 Task: Select a due date automation when advanced off, on the friday of the week before a card is due at 02:00 PM.
Action: Mouse moved to (536, 511)
Screenshot: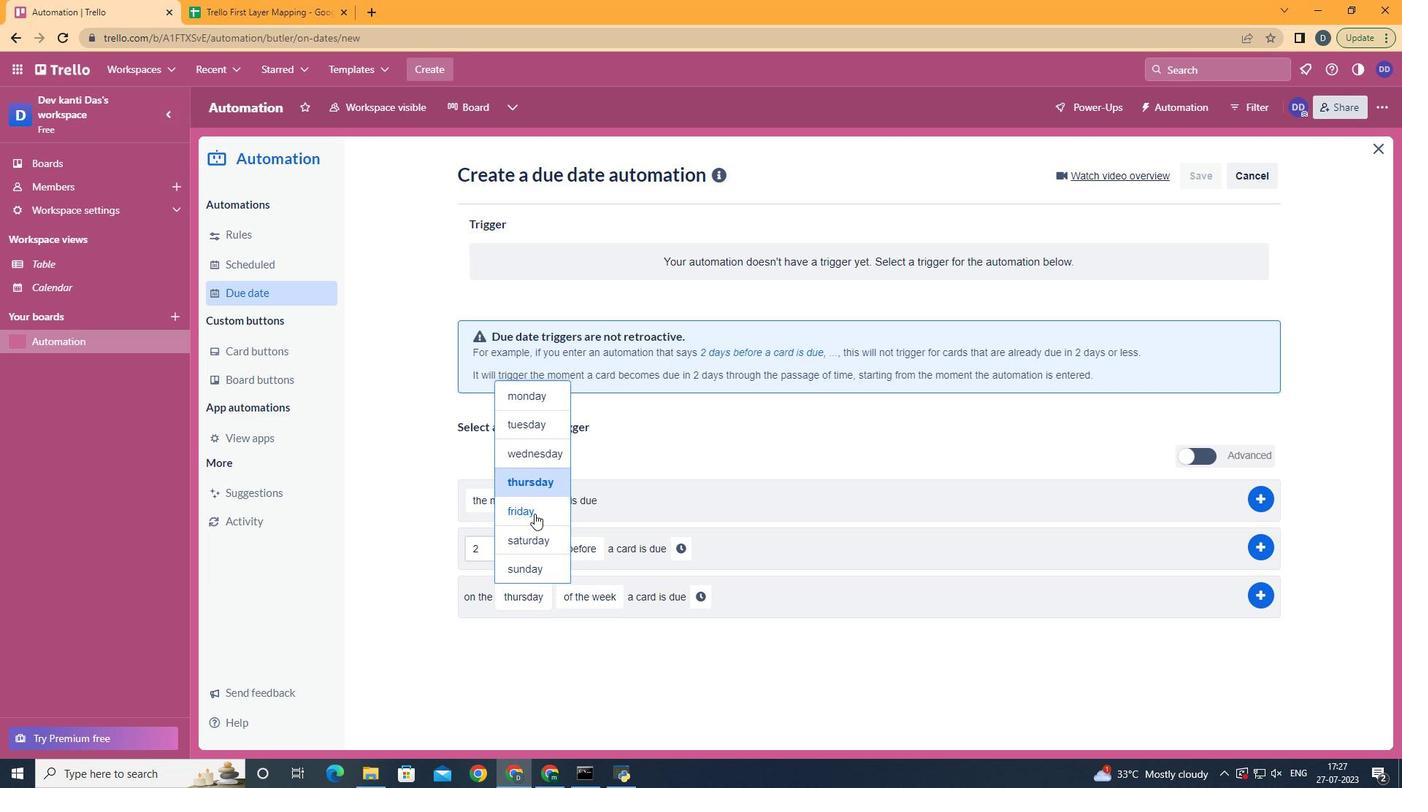 
Action: Mouse pressed left at (536, 511)
Screenshot: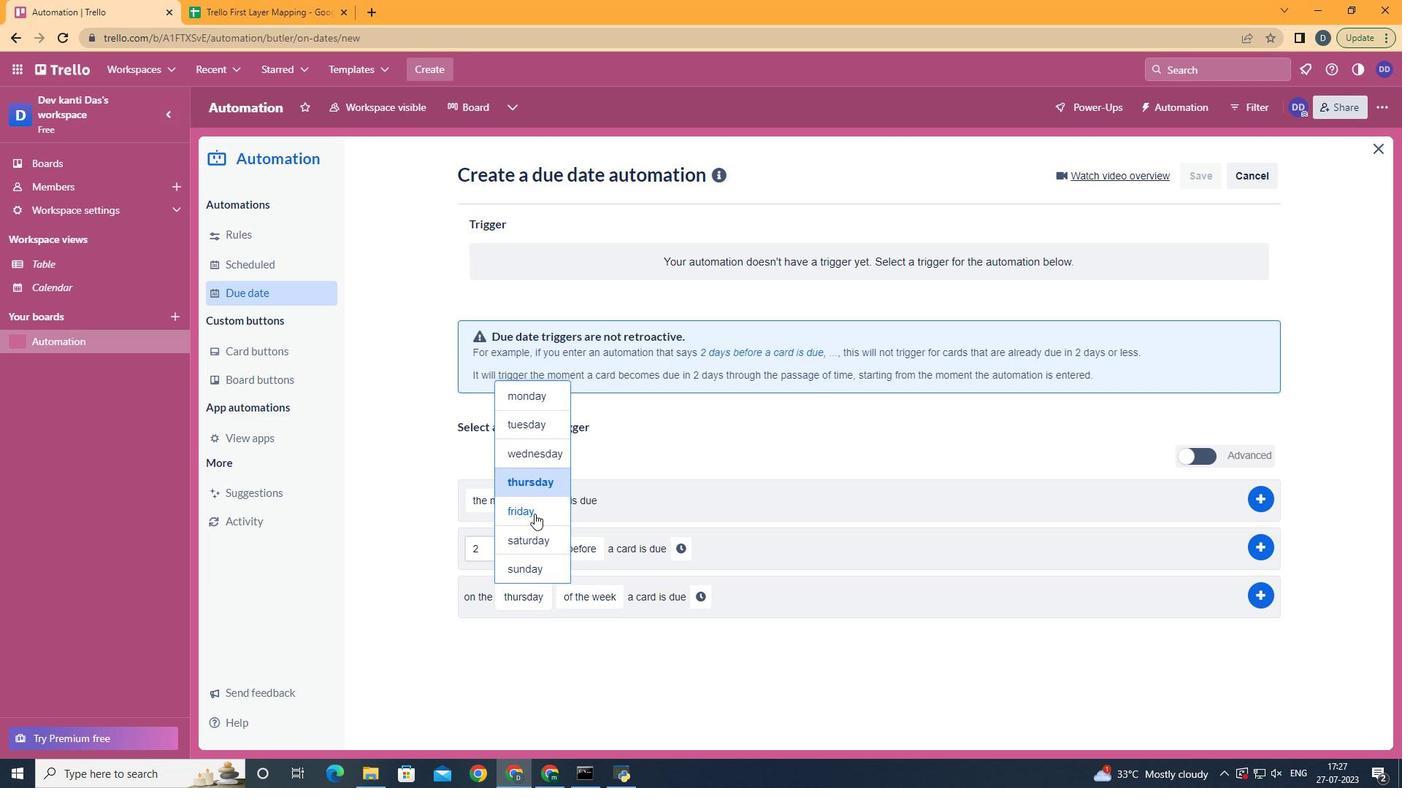 
Action: Mouse moved to (594, 704)
Screenshot: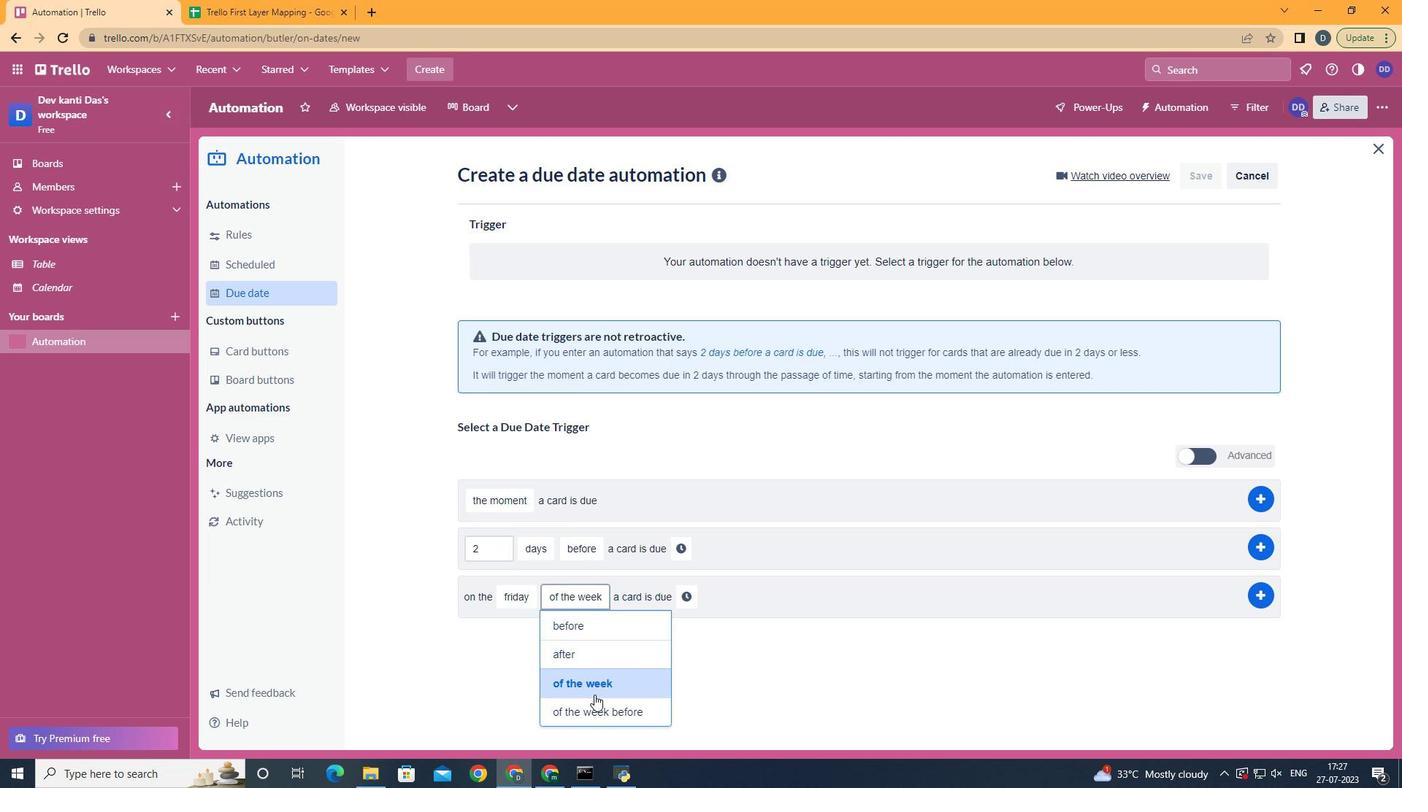 
Action: Mouse pressed left at (594, 704)
Screenshot: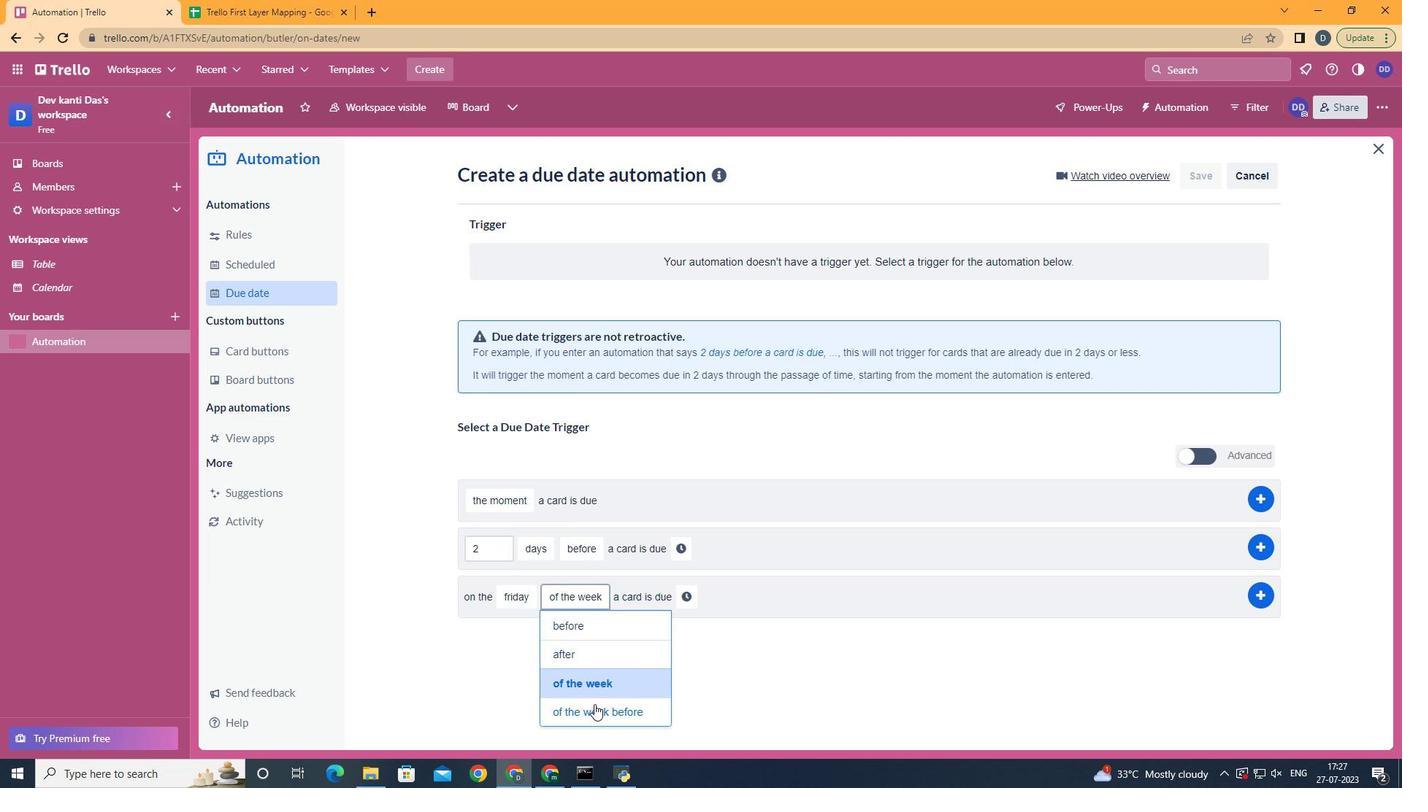 
Action: Mouse moved to (709, 595)
Screenshot: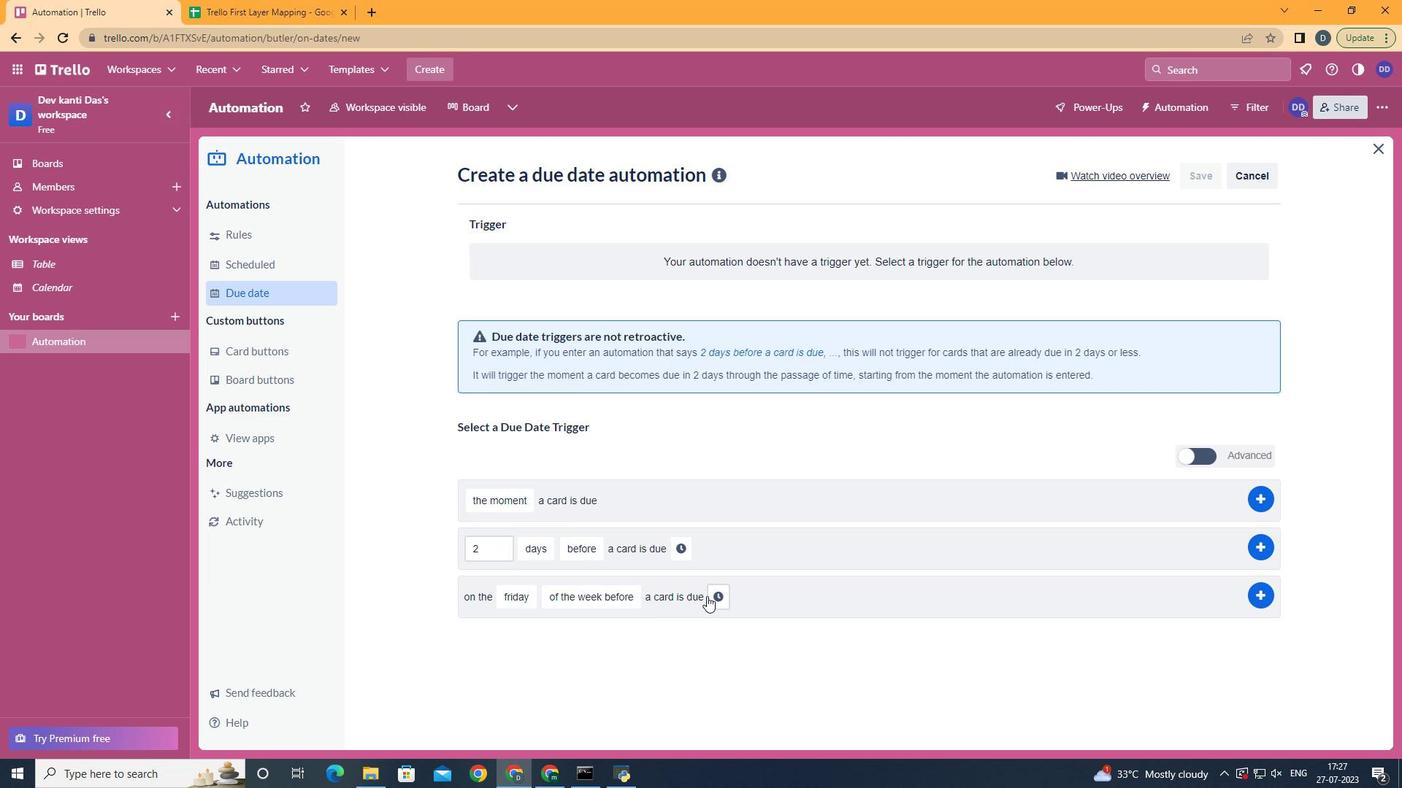 
Action: Mouse pressed left at (709, 595)
Screenshot: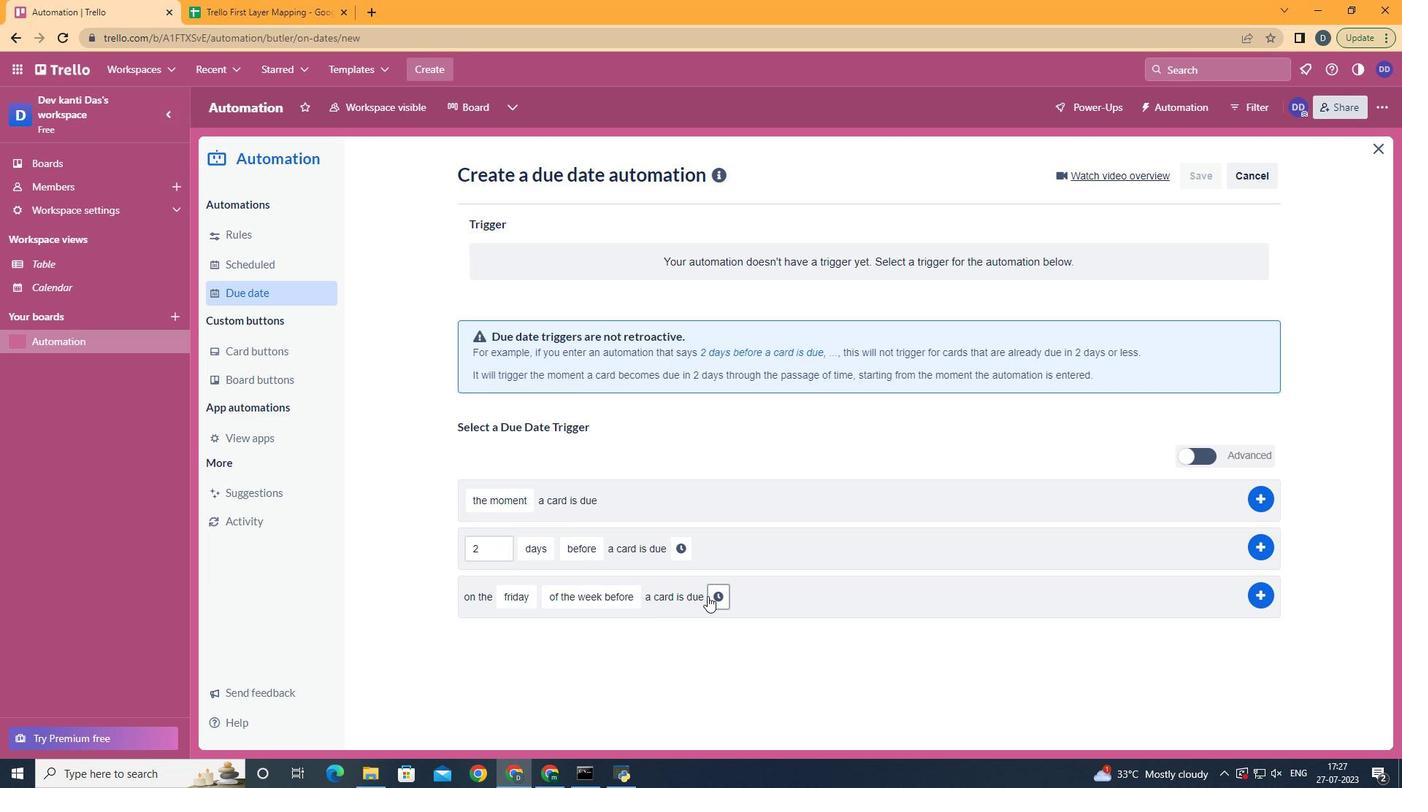 
Action: Mouse moved to (755, 603)
Screenshot: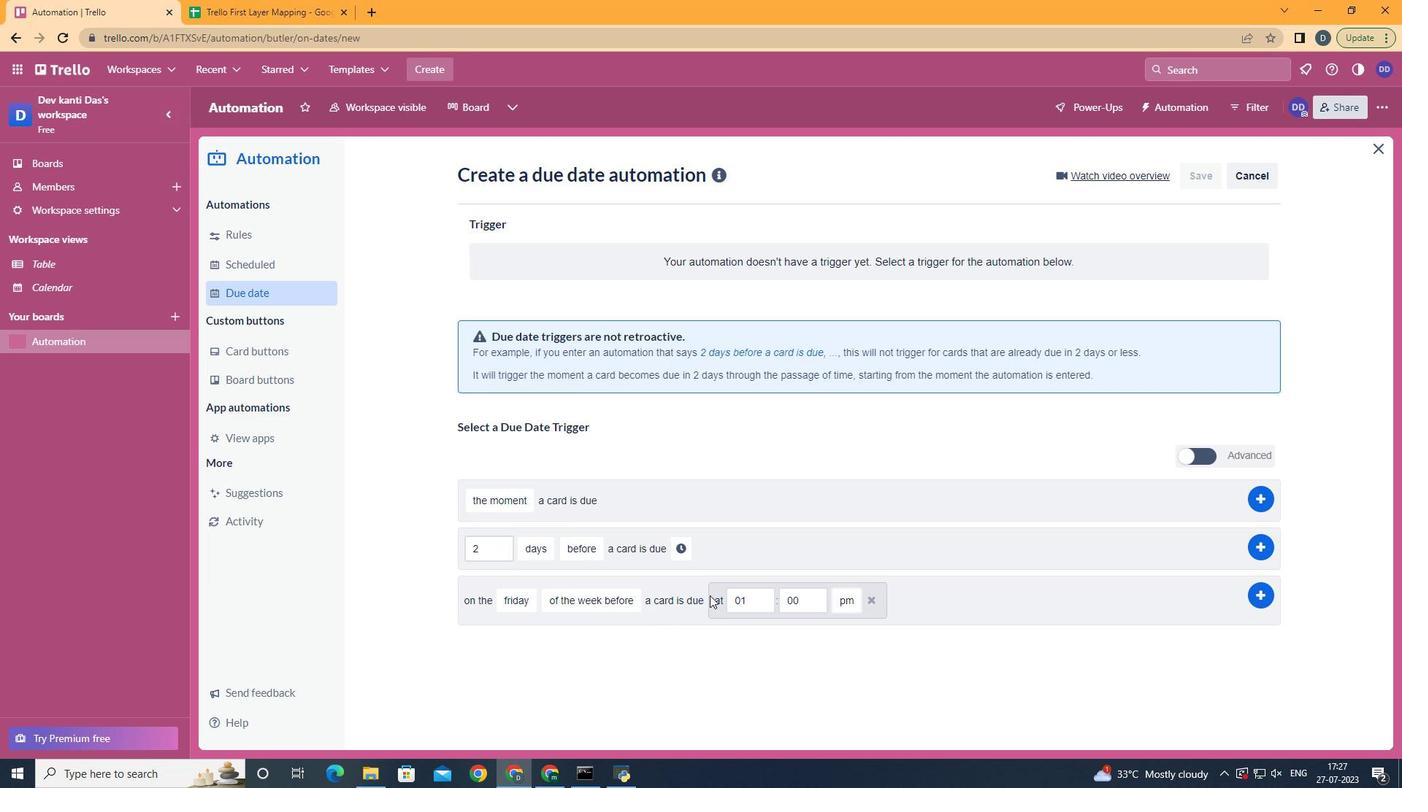 
Action: Mouse pressed left at (755, 603)
Screenshot: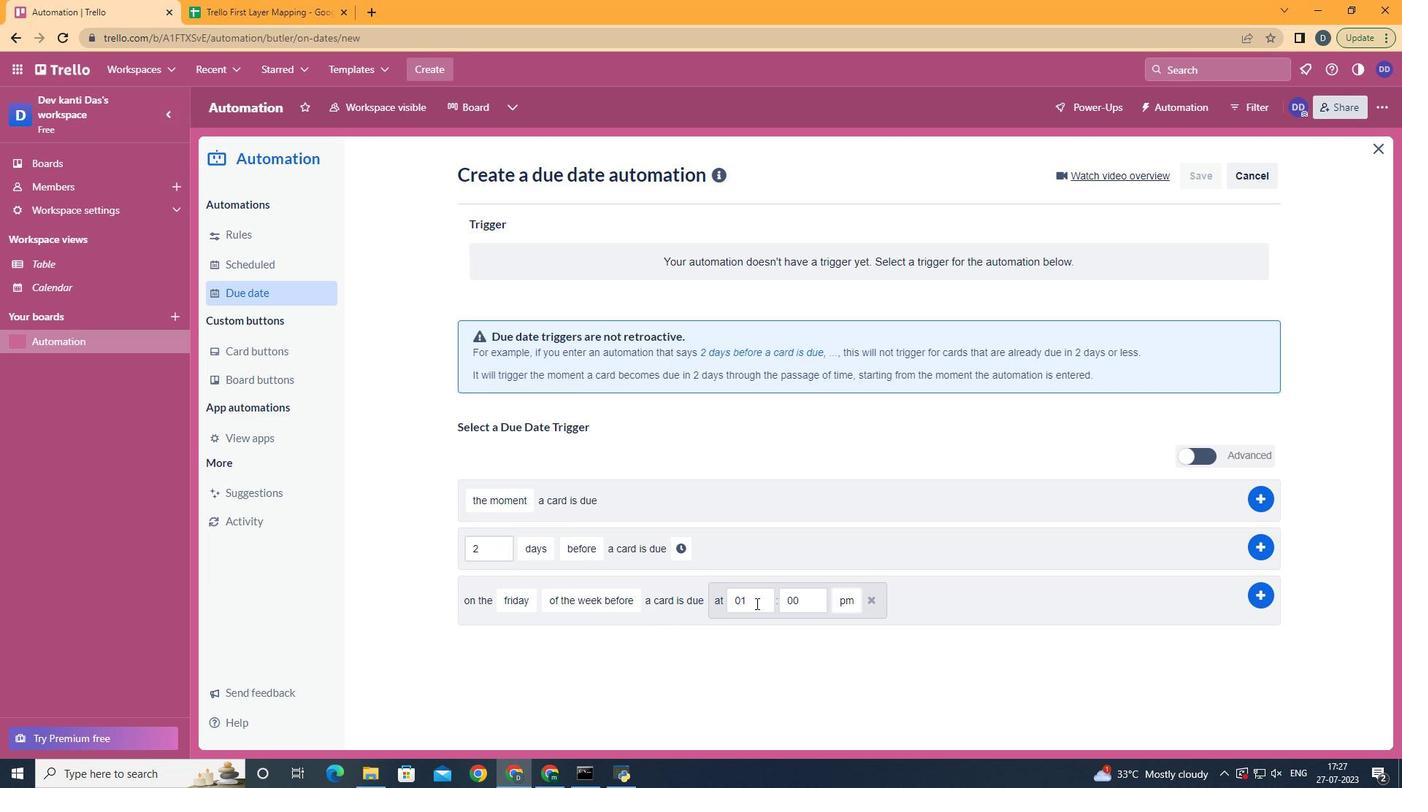 
Action: Key pressed <Key.backspace>2
Screenshot: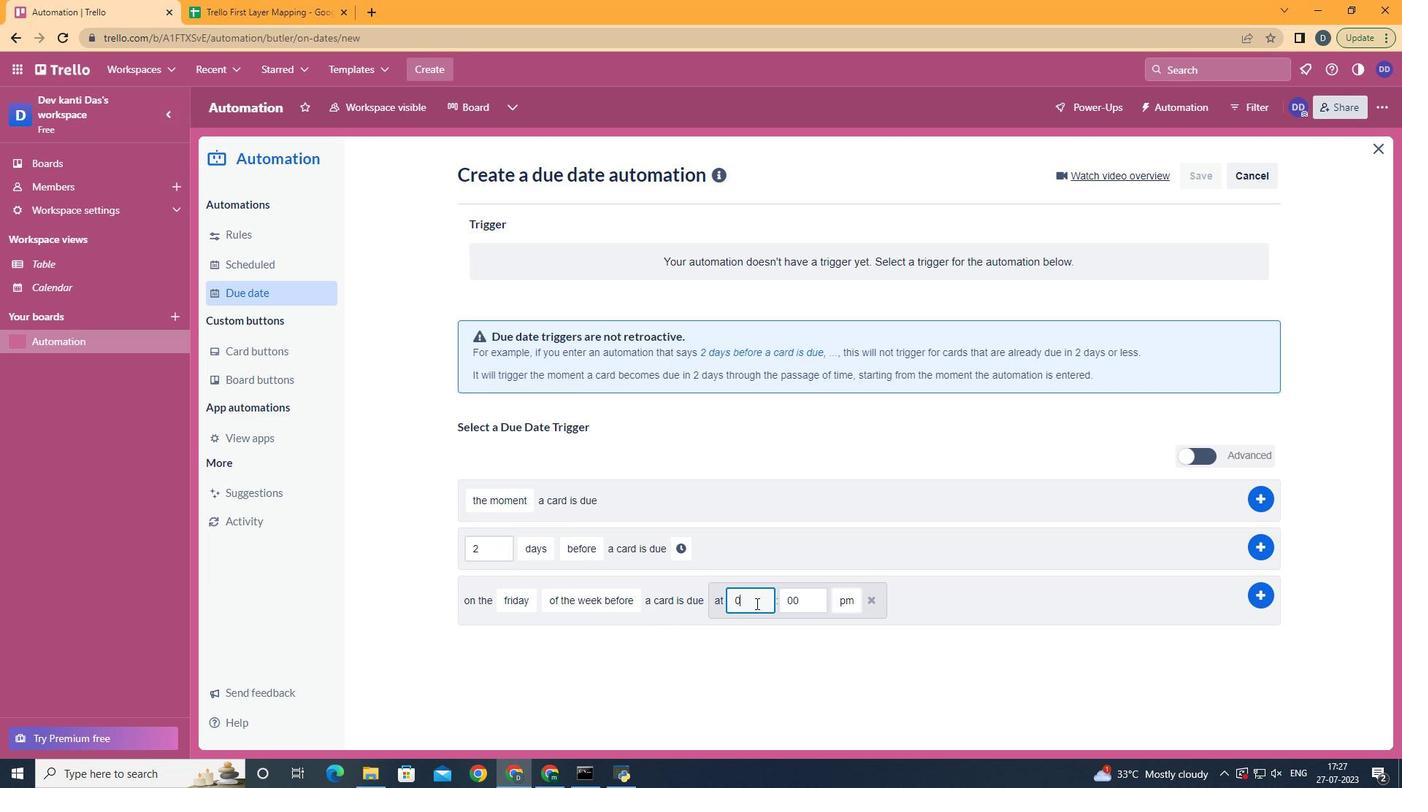 
Action: Mouse moved to (850, 666)
Screenshot: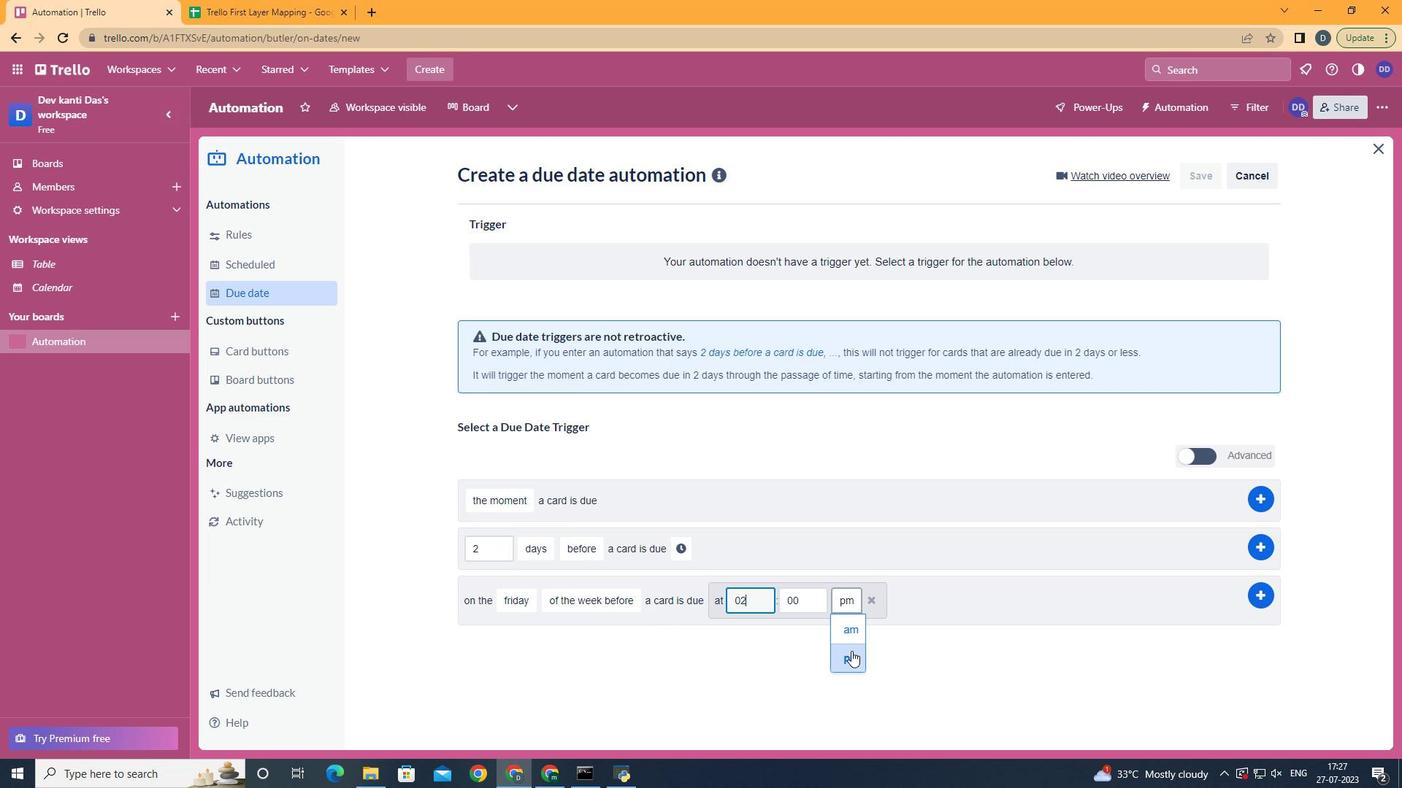 
Action: Mouse pressed left at (850, 666)
Screenshot: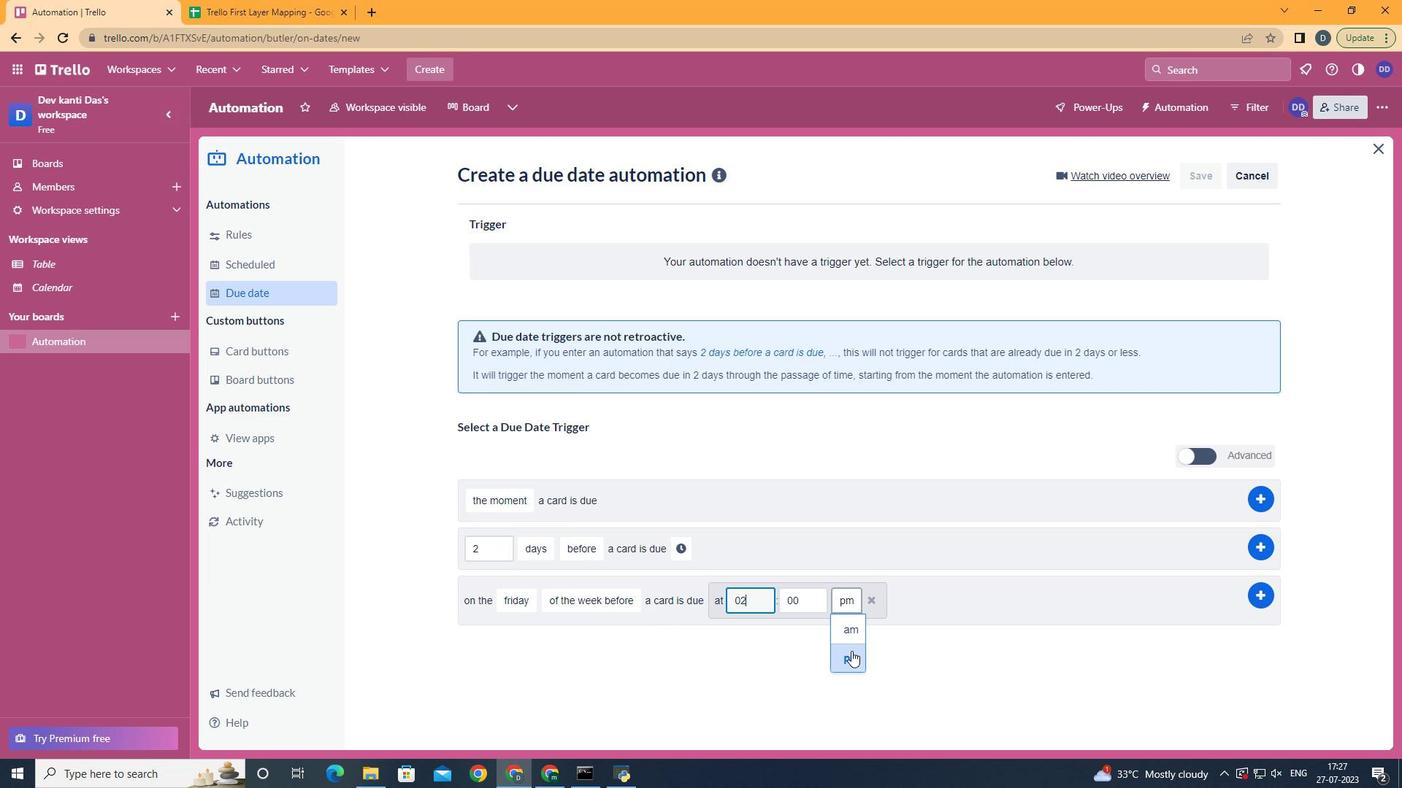 
